 Task: Select the false option in the Include Strings.
Action: Mouse moved to (74, 398)
Screenshot: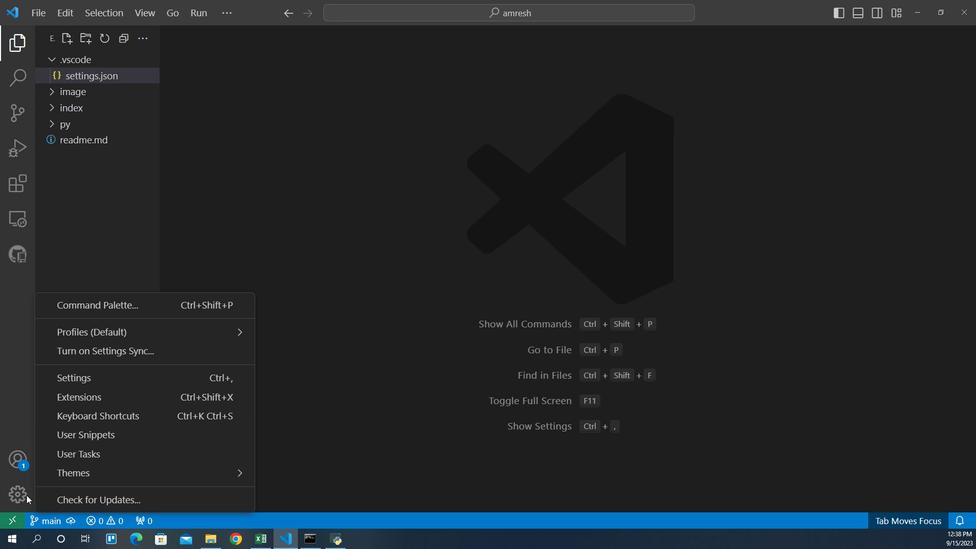 
Action: Mouse pressed left at (74, 398)
Screenshot: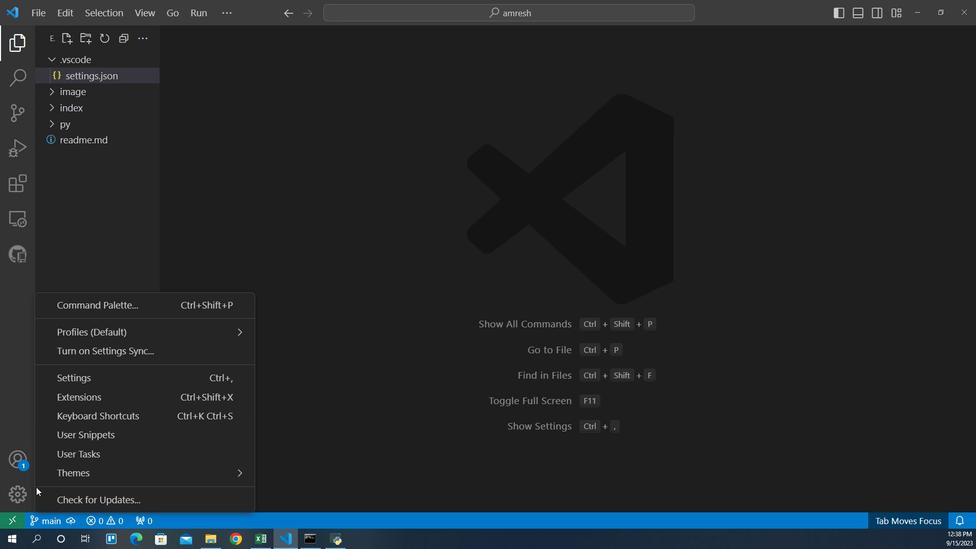 
Action: Mouse moved to (118, 323)
Screenshot: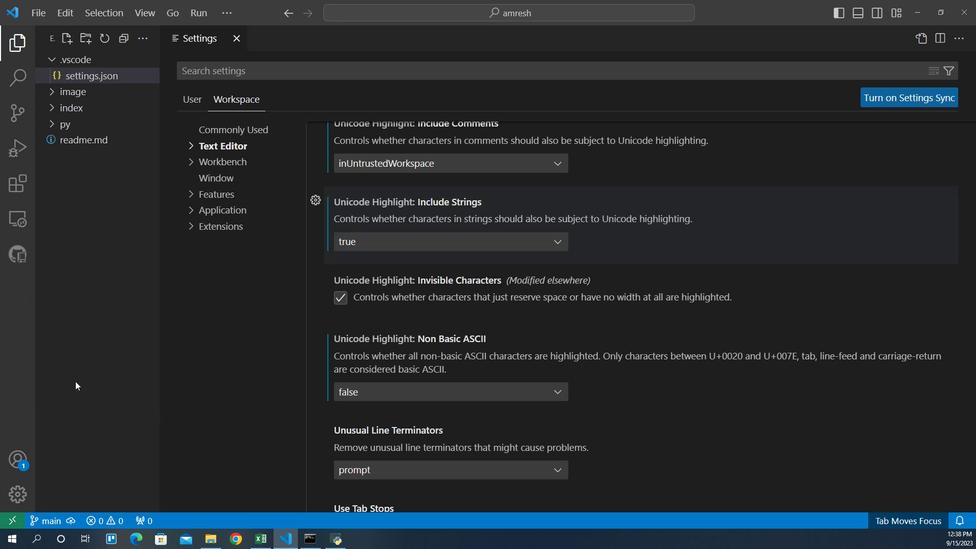 
Action: Mouse pressed left at (118, 323)
Screenshot: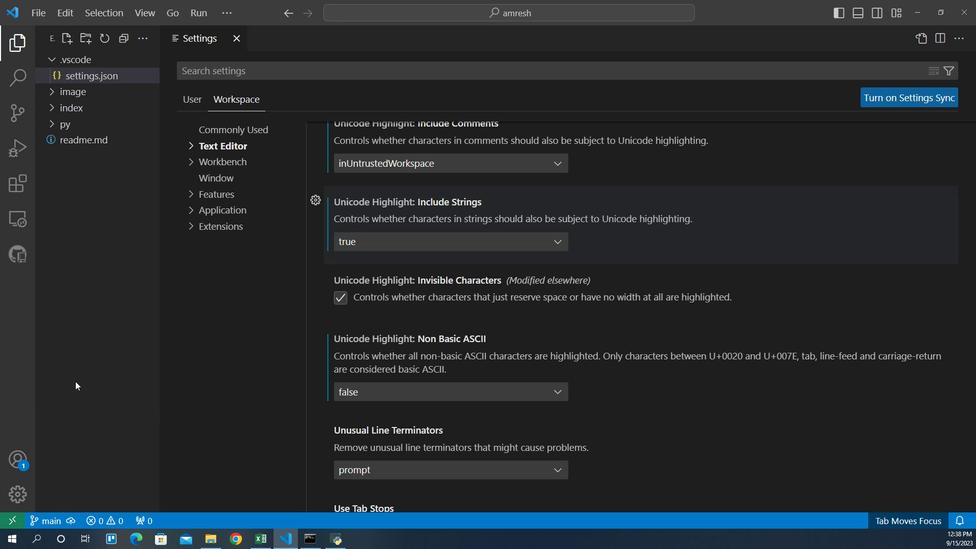 
Action: Mouse moved to (245, 143)
Screenshot: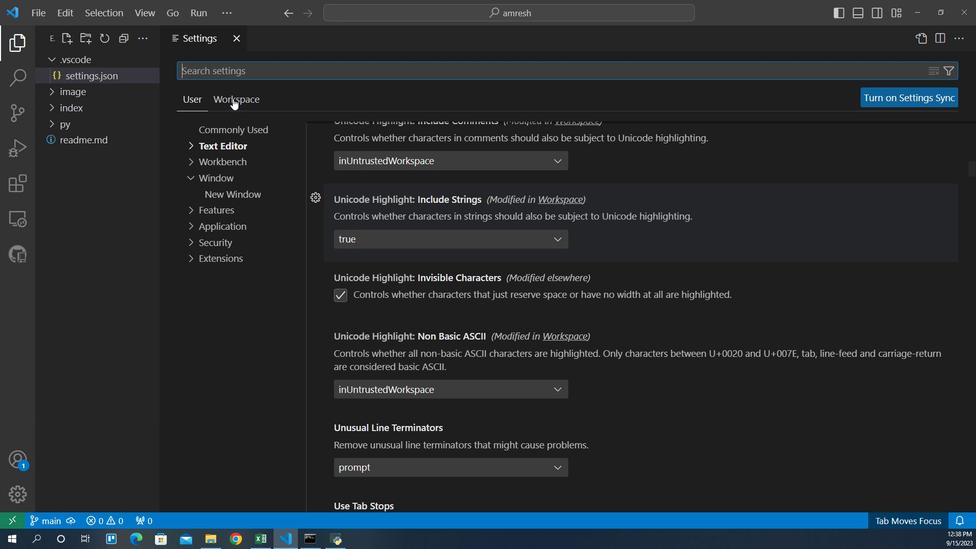 
Action: Mouse pressed left at (245, 143)
Screenshot: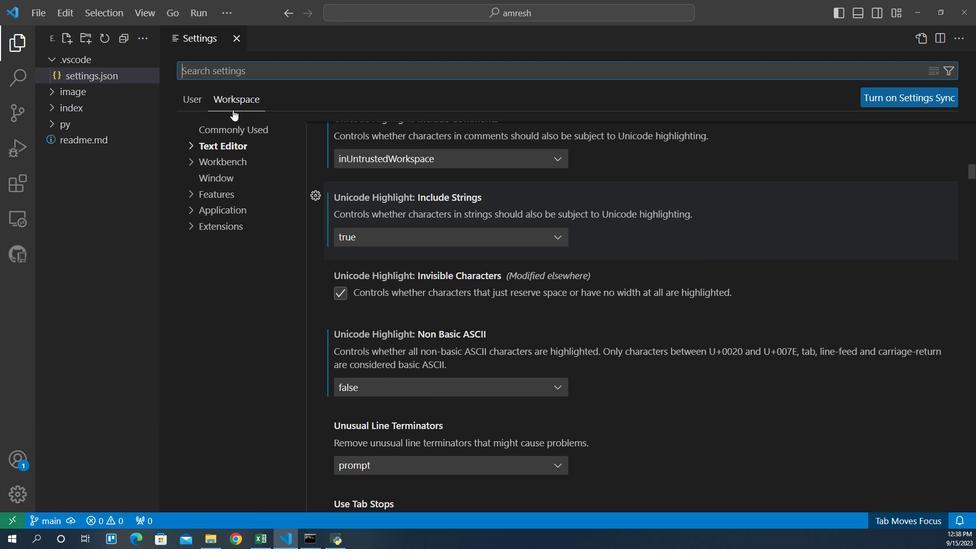 
Action: Mouse moved to (226, 176)
Screenshot: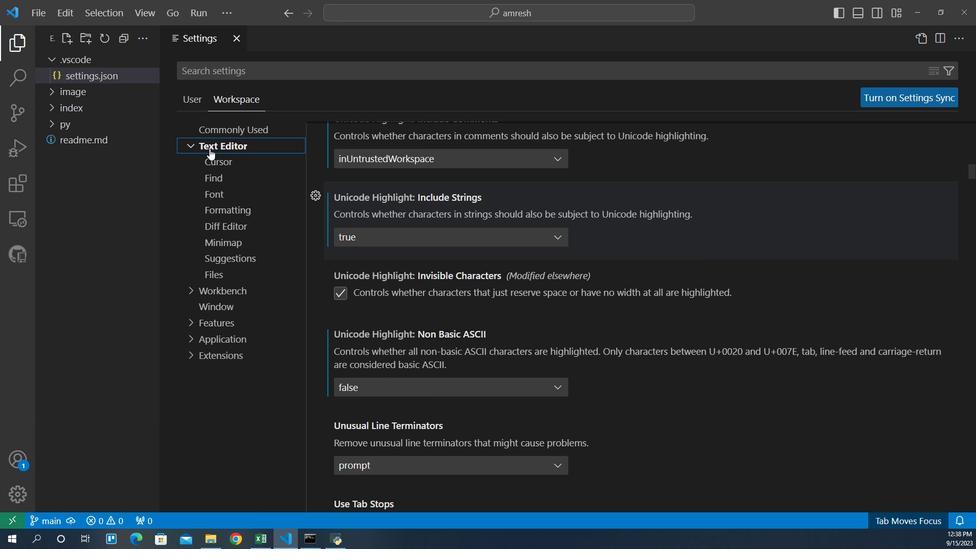 
Action: Mouse pressed left at (226, 176)
Screenshot: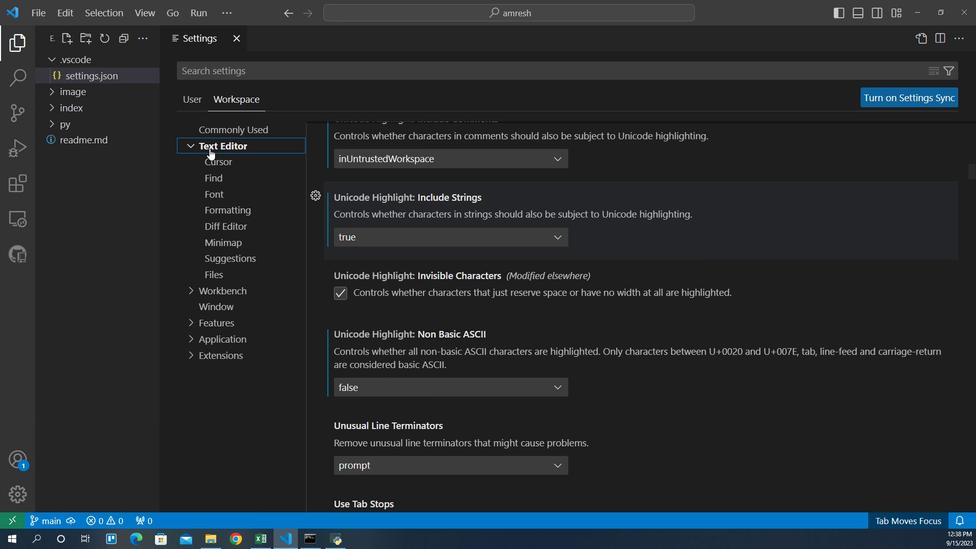 
Action: Mouse moved to (350, 231)
Screenshot: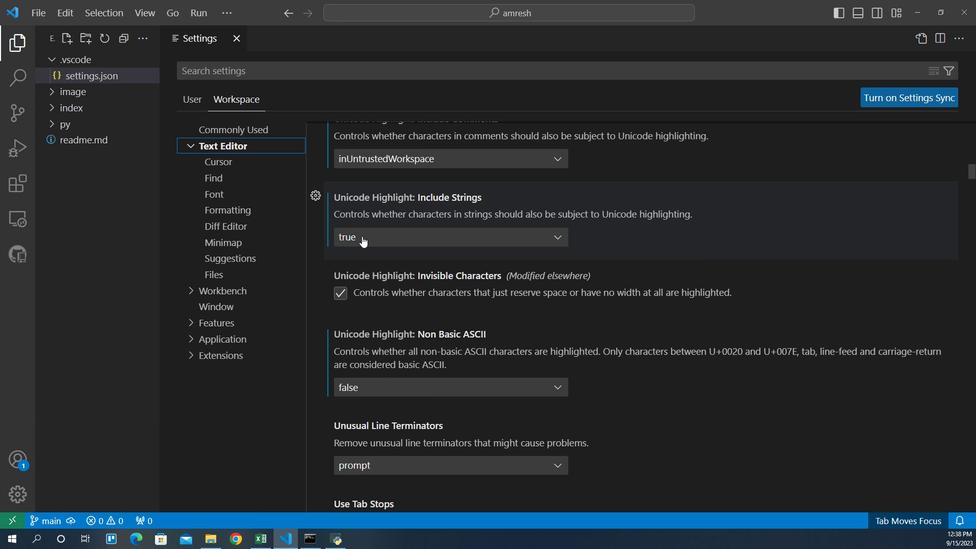 
Action: Mouse pressed left at (350, 231)
Screenshot: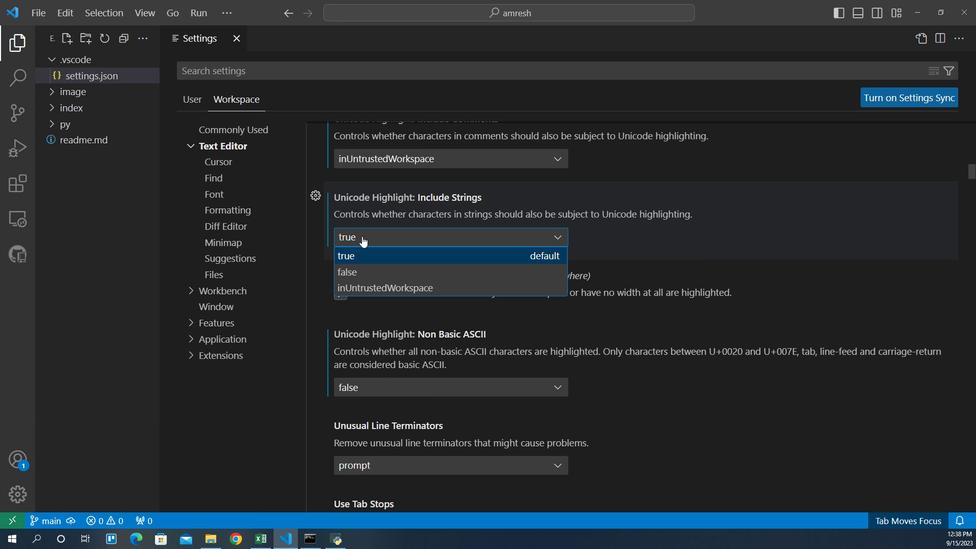 
Action: Mouse moved to (349, 253)
Screenshot: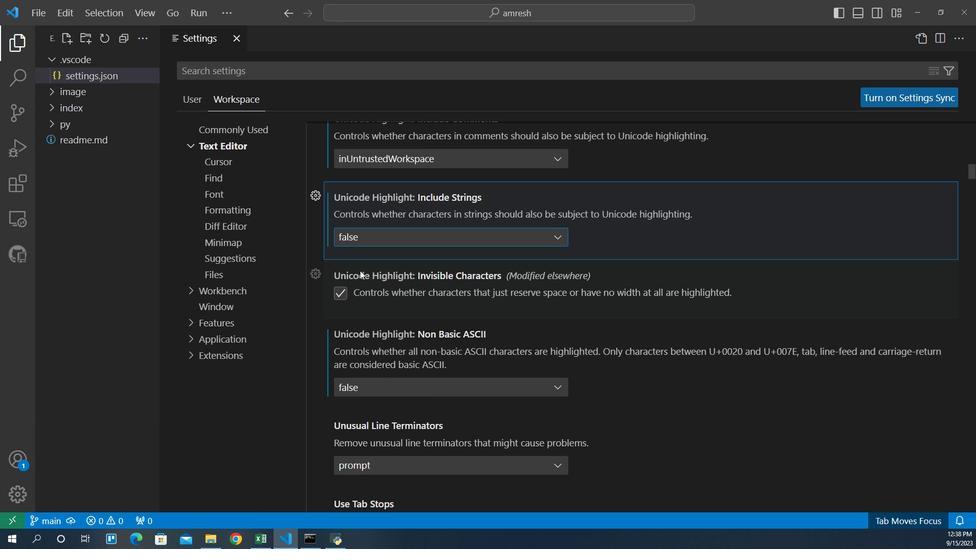
Action: Mouse pressed left at (349, 253)
Screenshot: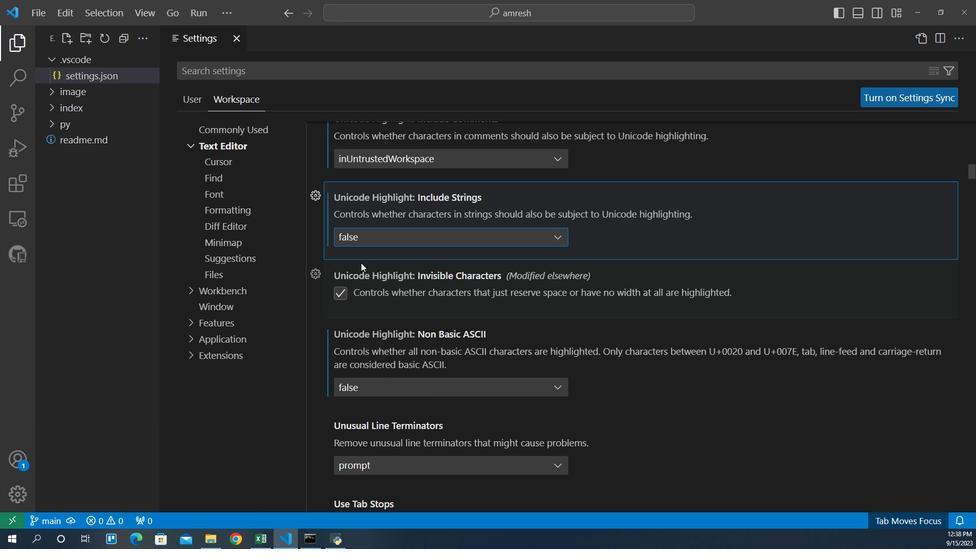 
Action: Mouse moved to (354, 240)
Screenshot: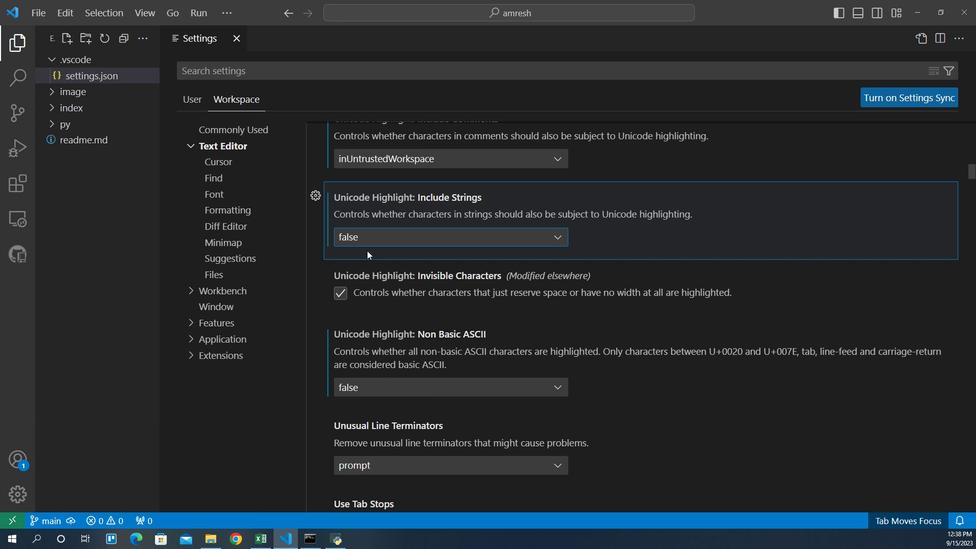 
